Task: Check the learning series: pricing page.
Action: Mouse moved to (396, 388)
Screenshot: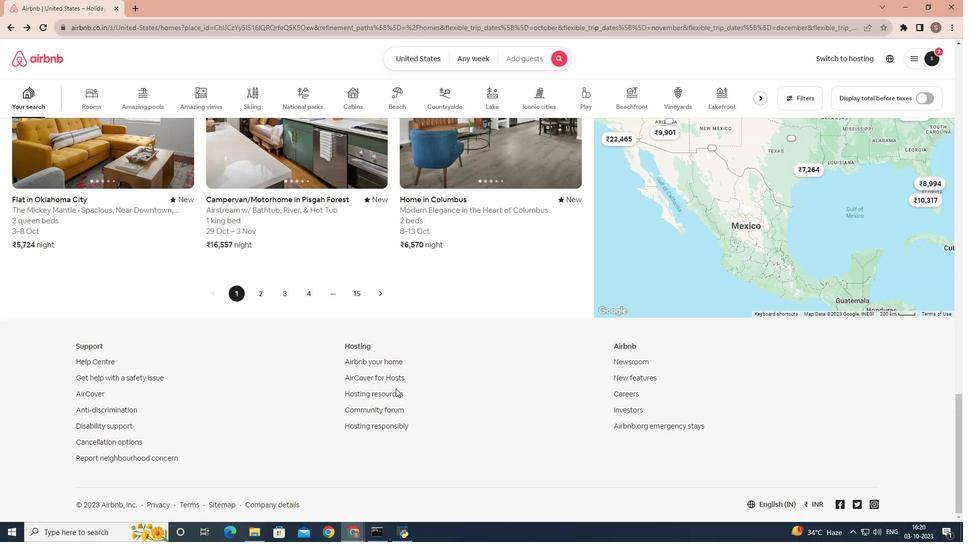 
Action: Mouse pressed left at (396, 388)
Screenshot: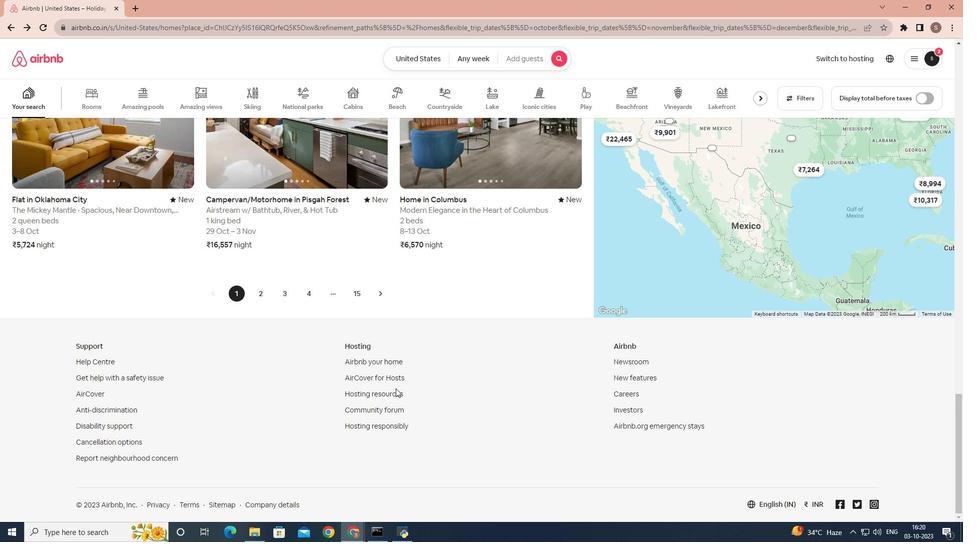 
Action: Mouse moved to (395, 389)
Screenshot: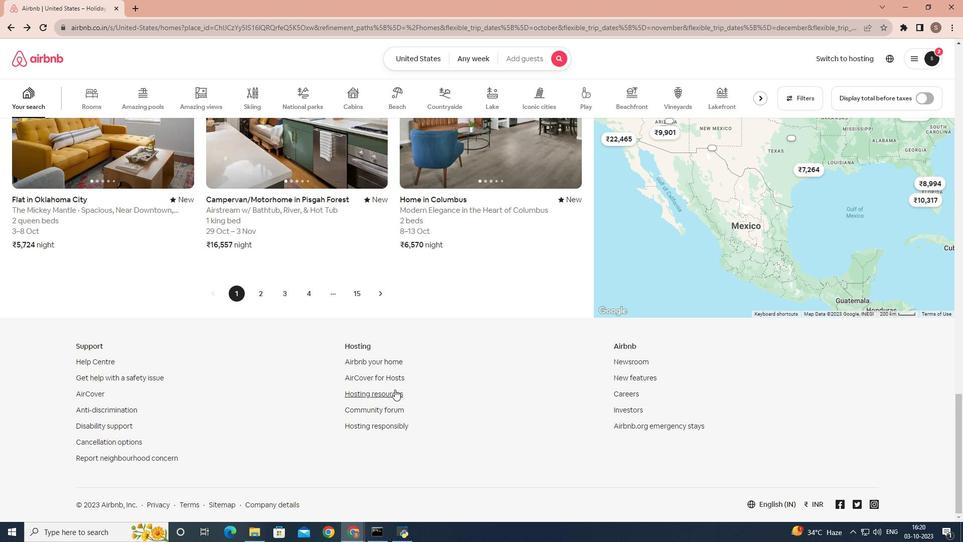 
Action: Mouse pressed left at (395, 389)
Screenshot: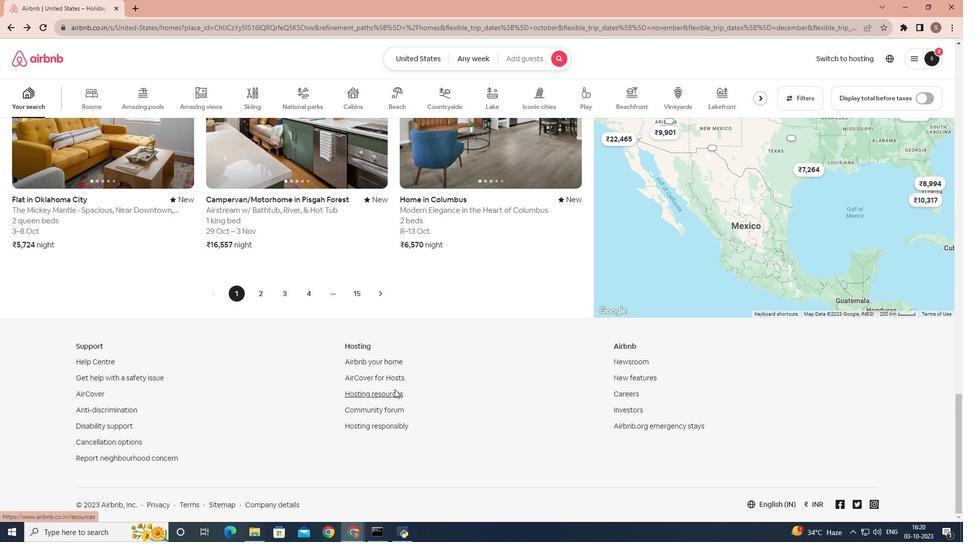 
Action: Mouse moved to (846, 53)
Screenshot: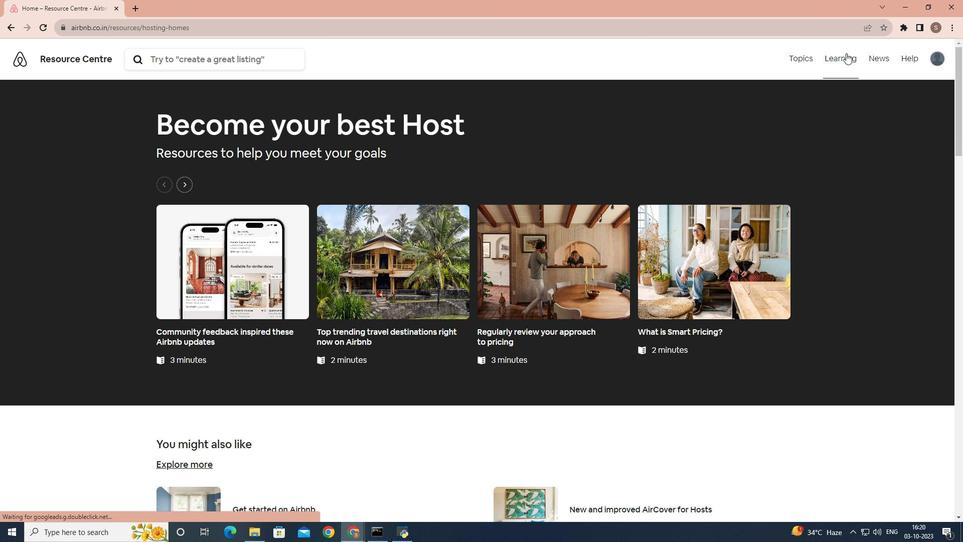 
Action: Mouse pressed left at (846, 53)
Screenshot: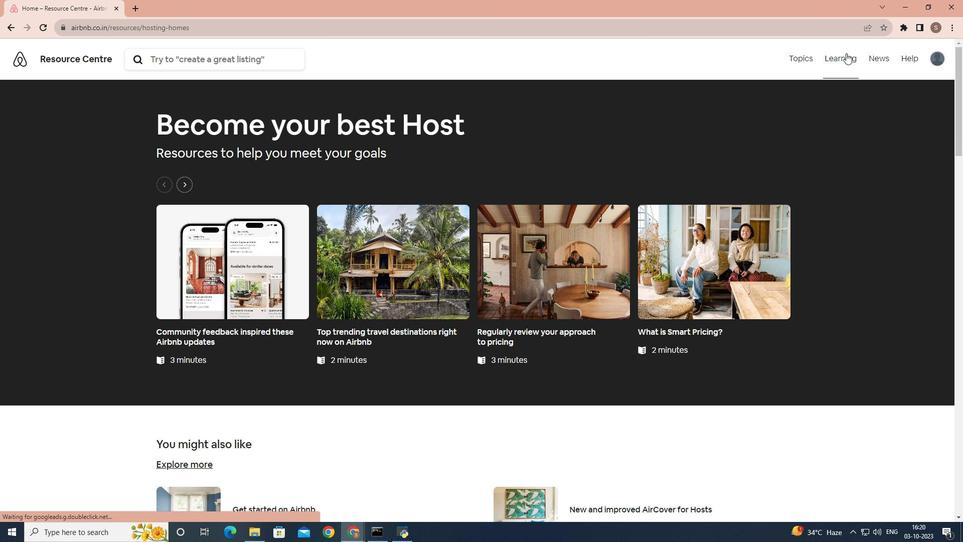 
Action: Mouse moved to (798, 113)
Screenshot: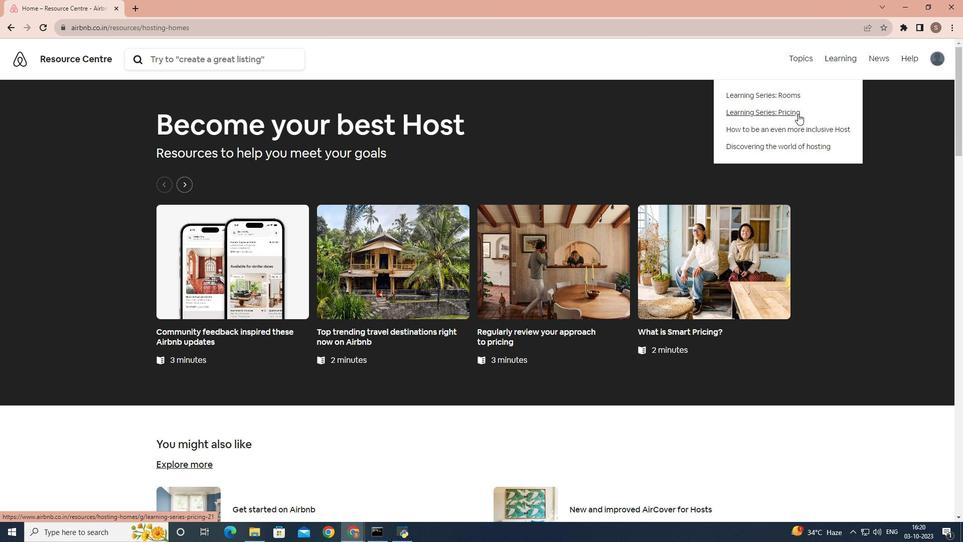 
Action: Mouse pressed left at (798, 113)
Screenshot: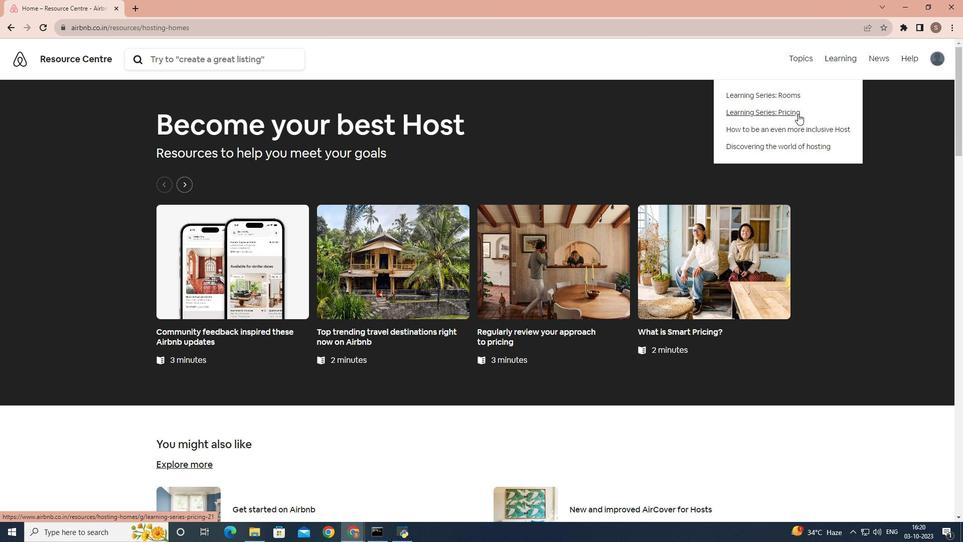 
Action: Mouse moved to (755, 151)
Screenshot: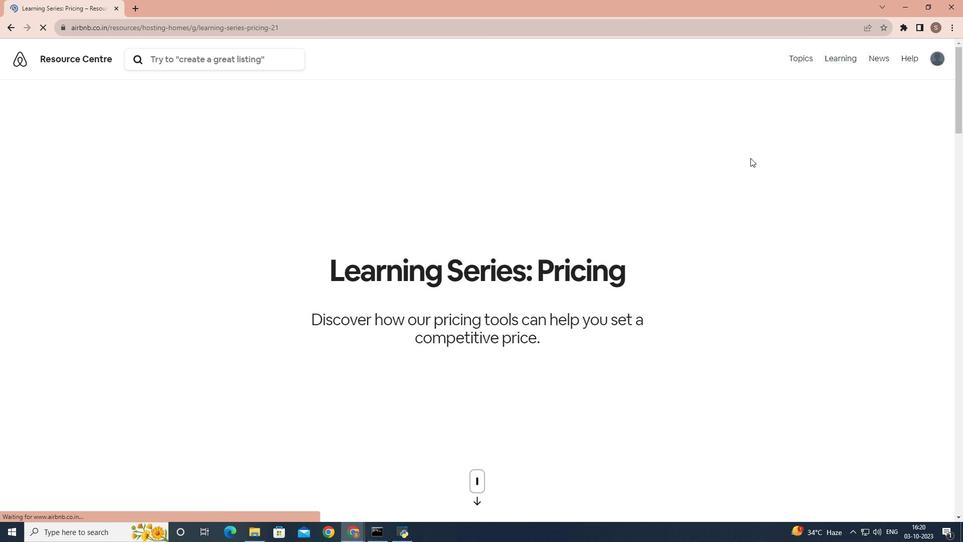 
Action: Mouse scrolled (755, 150) with delta (0, 0)
Screenshot: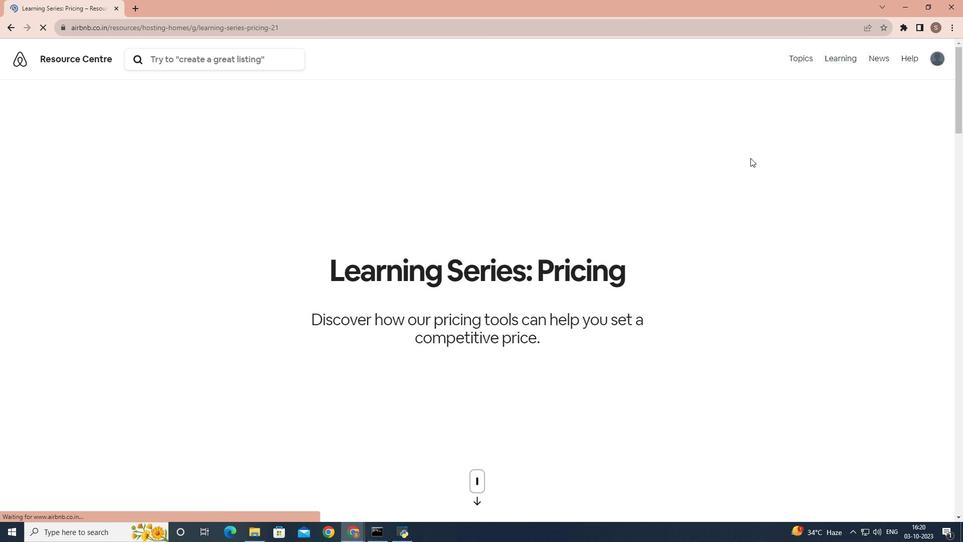
Action: Mouse moved to (749, 161)
Screenshot: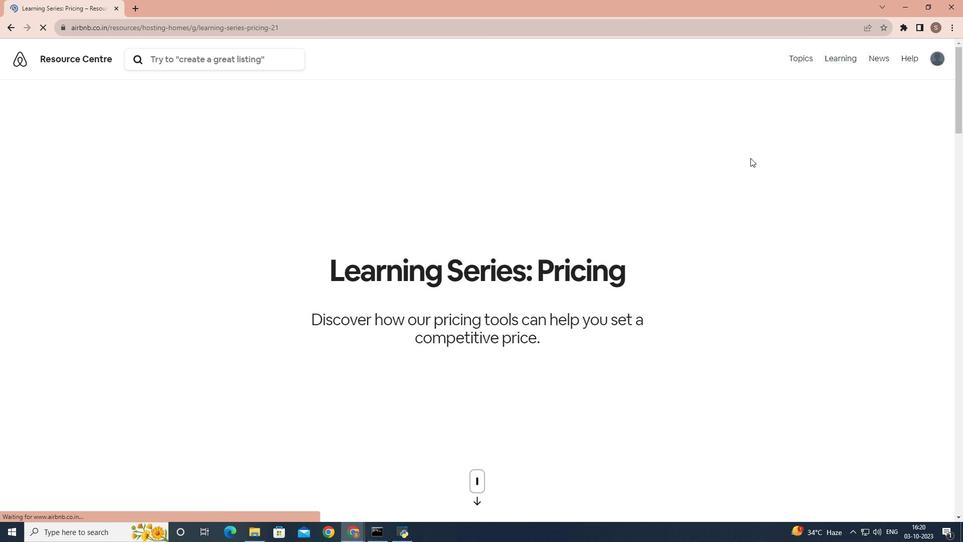 
Action: Mouse scrolled (749, 161) with delta (0, 0)
Screenshot: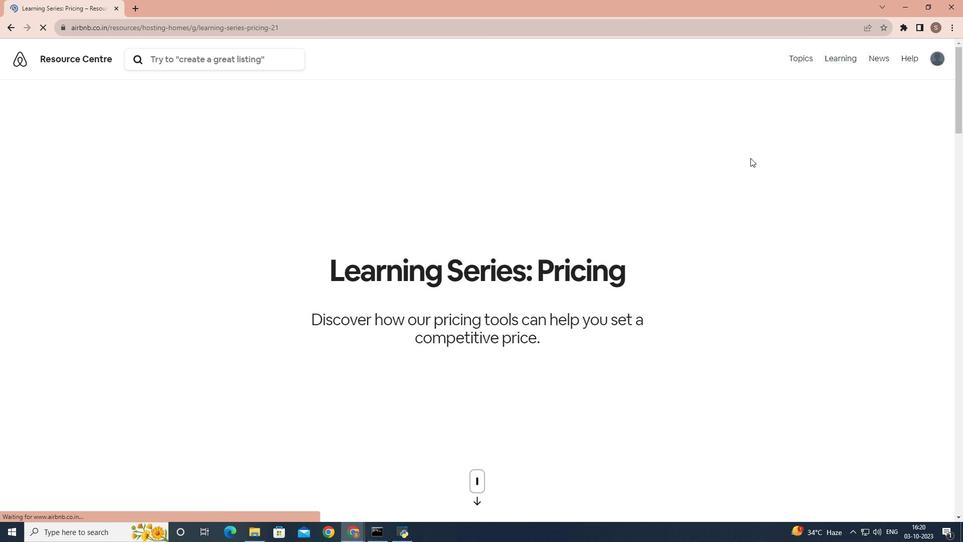 
Action: Mouse moved to (722, 169)
Screenshot: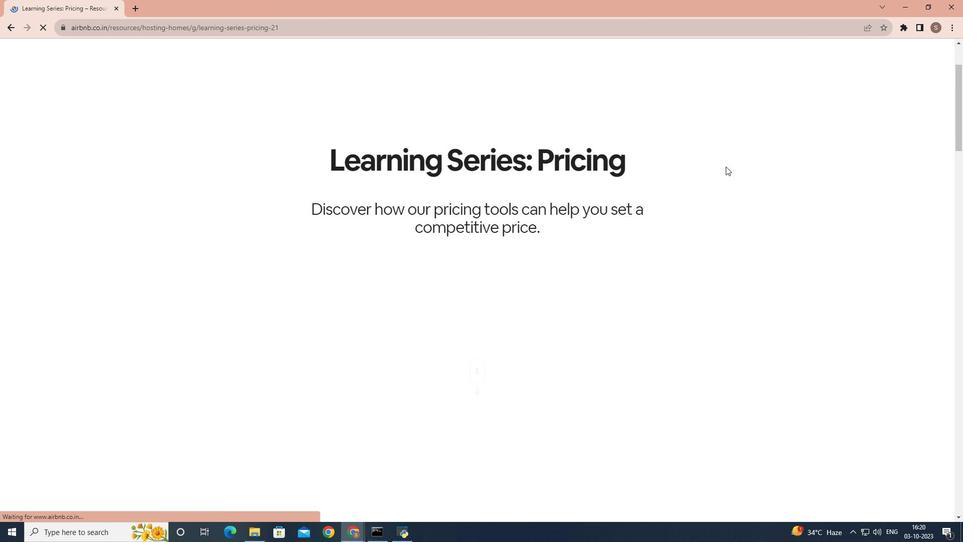 
Action: Mouse scrolled (722, 168) with delta (0, 0)
Screenshot: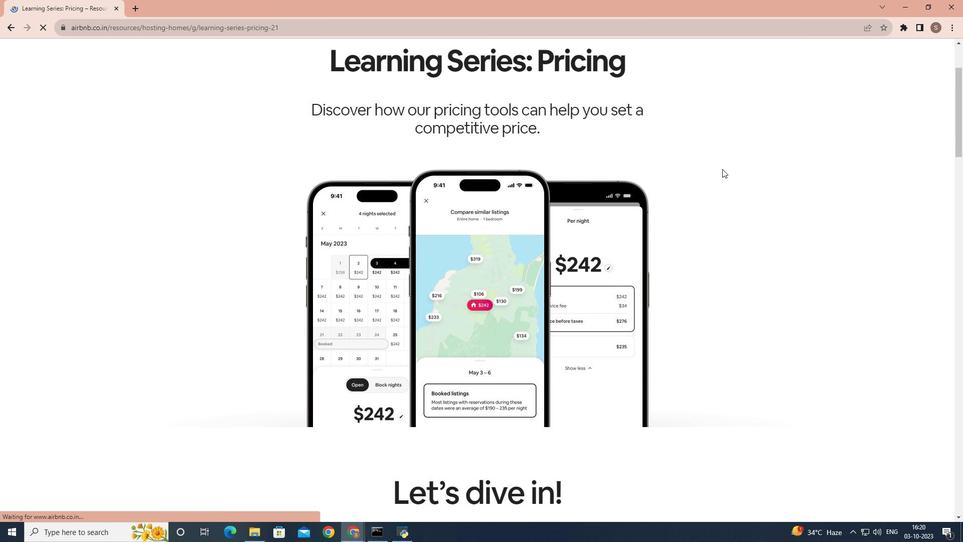 
Action: Mouse scrolled (722, 168) with delta (0, 0)
Screenshot: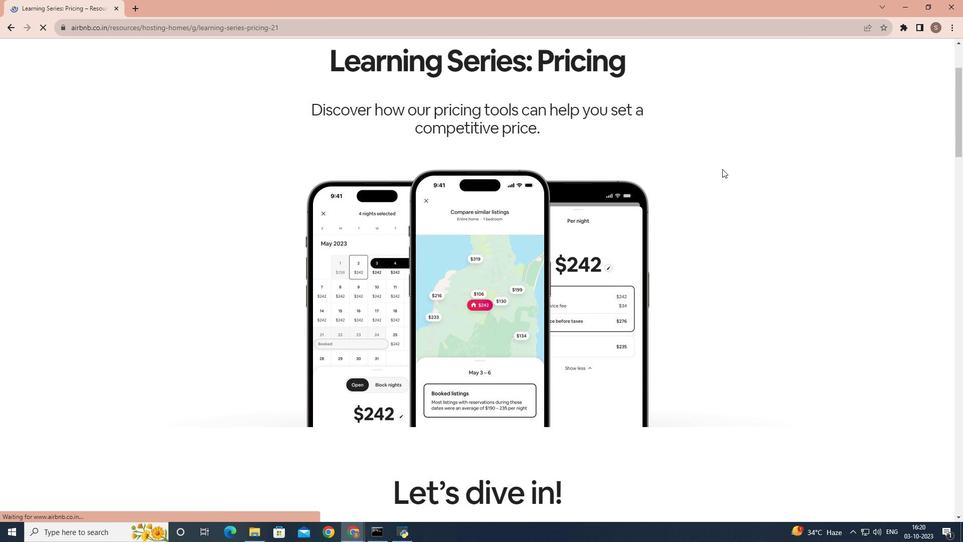 
Action: Mouse scrolled (722, 168) with delta (0, 0)
Screenshot: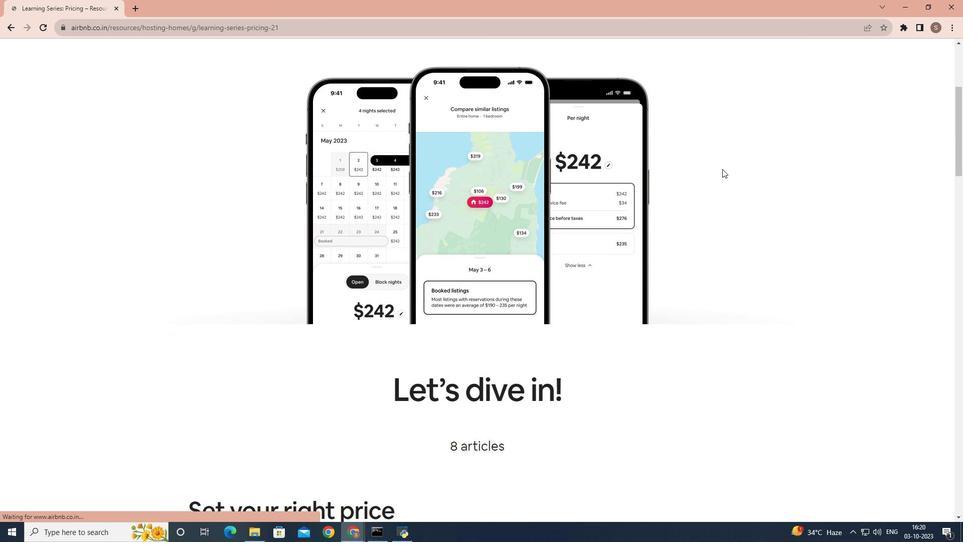
Action: Mouse scrolled (722, 168) with delta (0, 0)
Screenshot: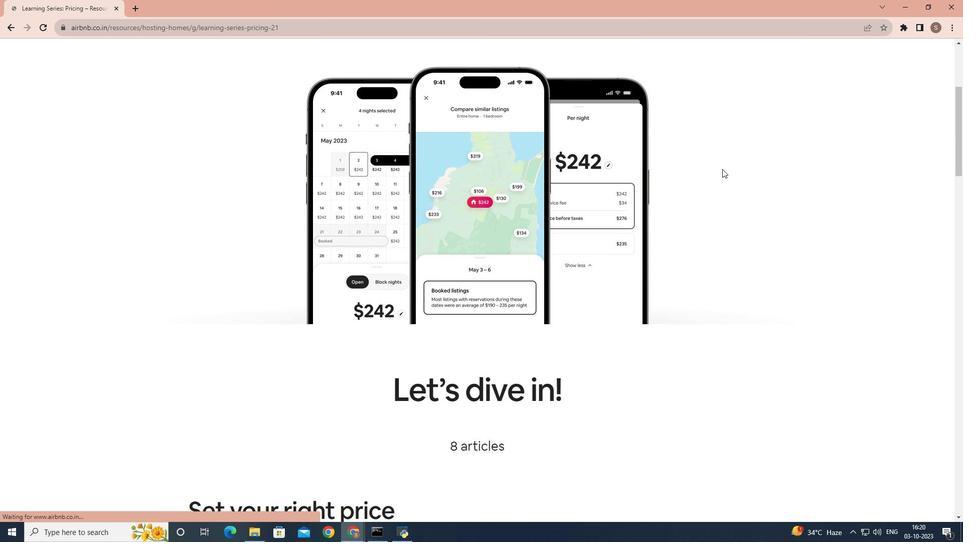 
Action: Mouse scrolled (722, 168) with delta (0, 0)
Screenshot: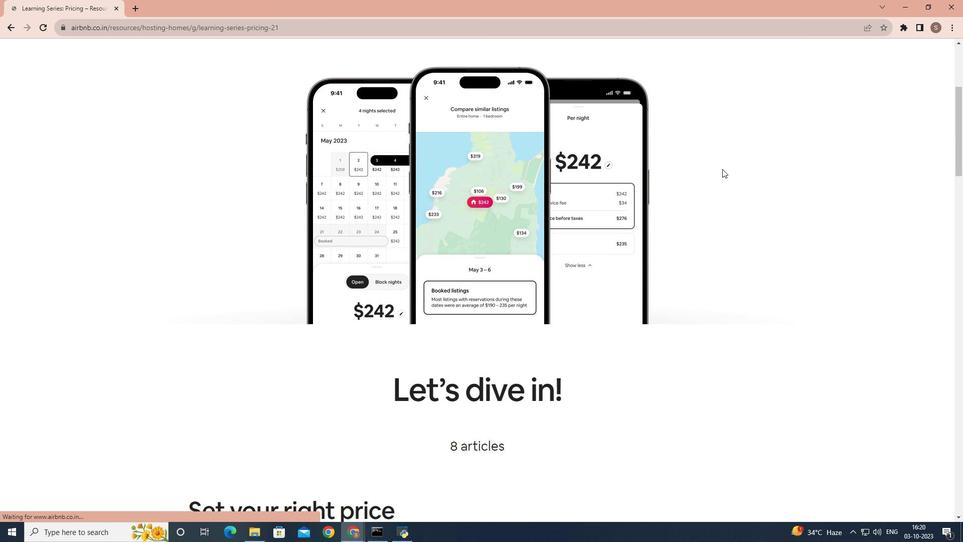
Action: Mouse scrolled (722, 168) with delta (0, 0)
Screenshot: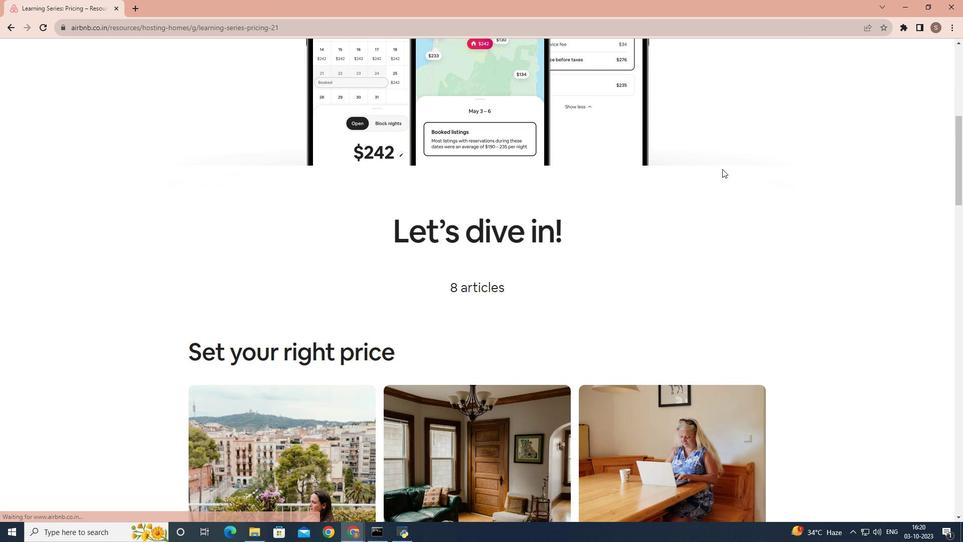 
Action: Mouse scrolled (722, 168) with delta (0, 0)
Screenshot: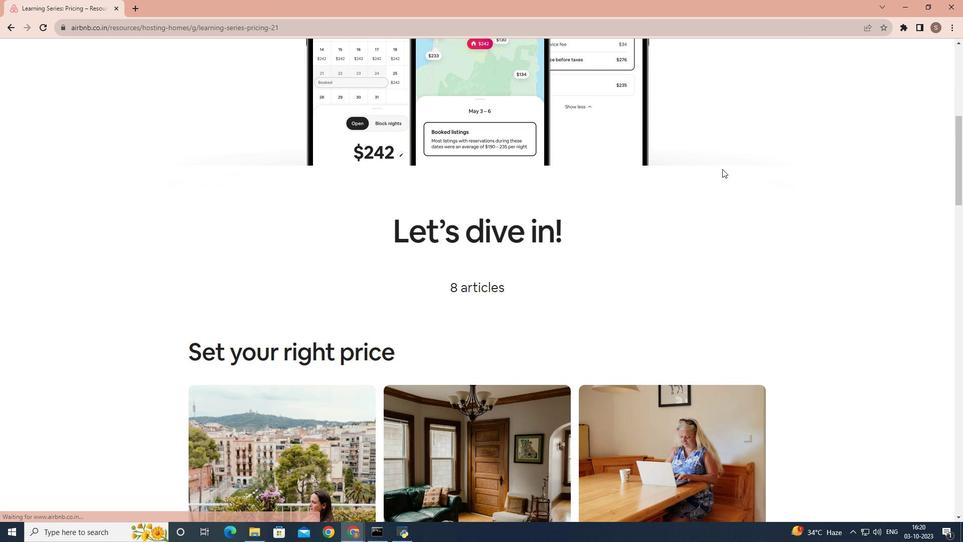 
Action: Mouse scrolled (722, 168) with delta (0, 0)
Screenshot: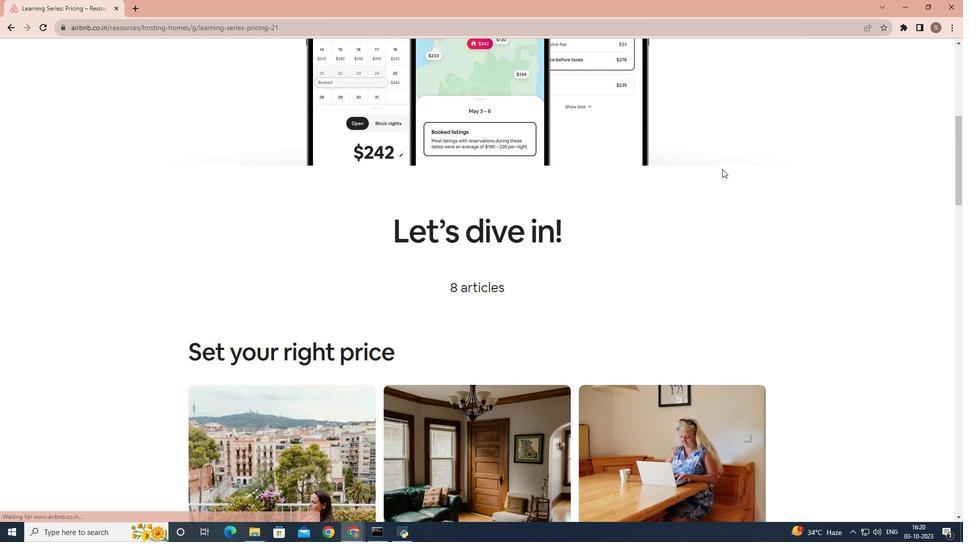 
Action: Mouse scrolled (722, 168) with delta (0, 0)
Screenshot: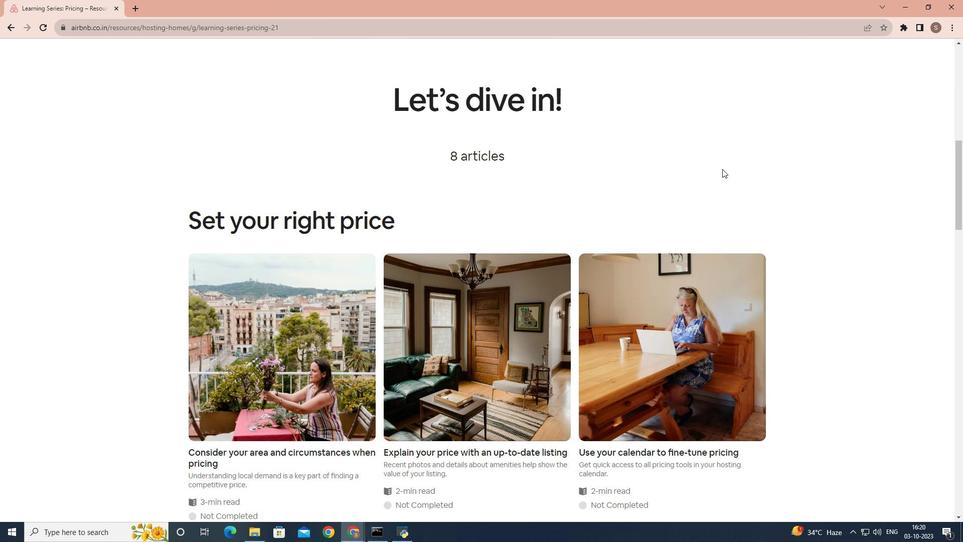 
Action: Mouse scrolled (722, 168) with delta (0, 0)
Screenshot: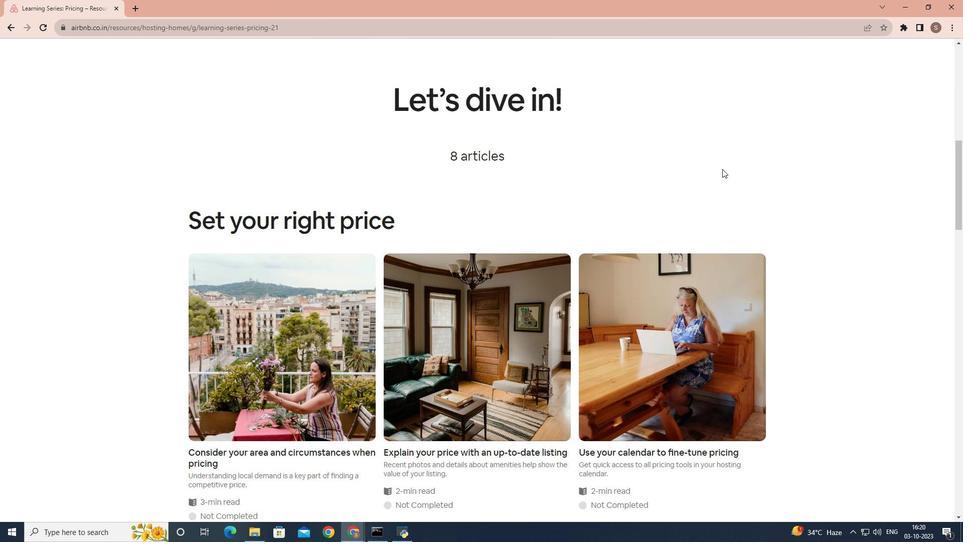 
Action: Mouse scrolled (722, 168) with delta (0, 0)
Screenshot: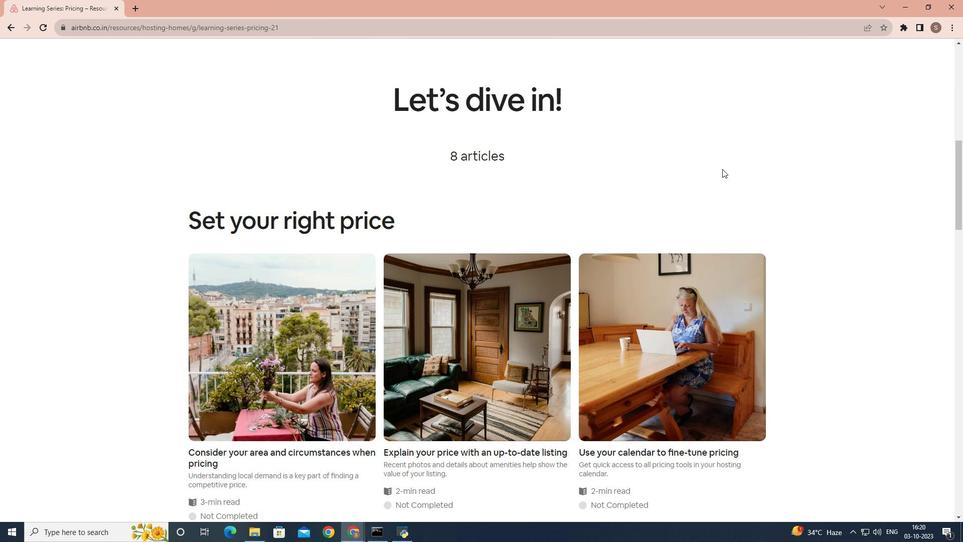 
Action: Mouse scrolled (722, 168) with delta (0, 0)
Screenshot: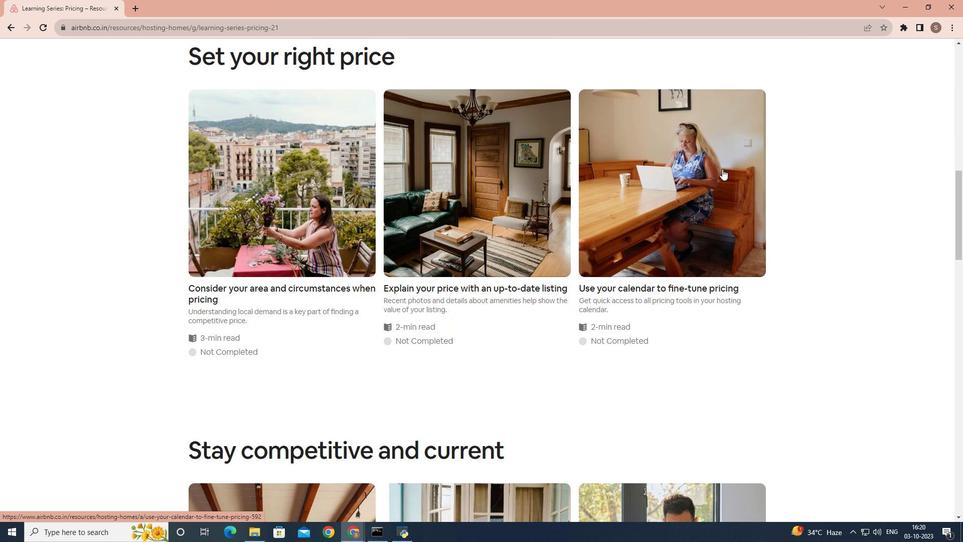 
Action: Mouse scrolled (722, 168) with delta (0, 0)
Screenshot: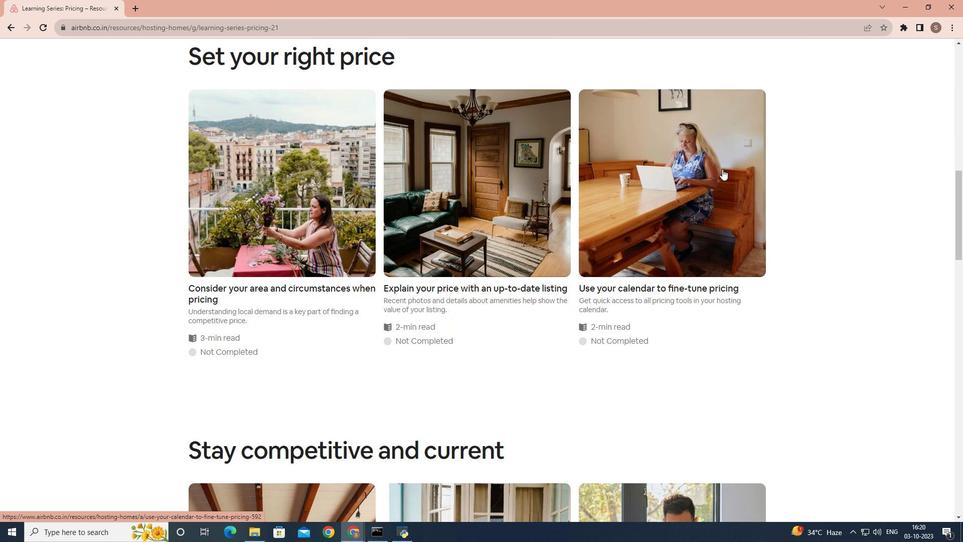 
Action: Mouse scrolled (722, 168) with delta (0, 0)
Screenshot: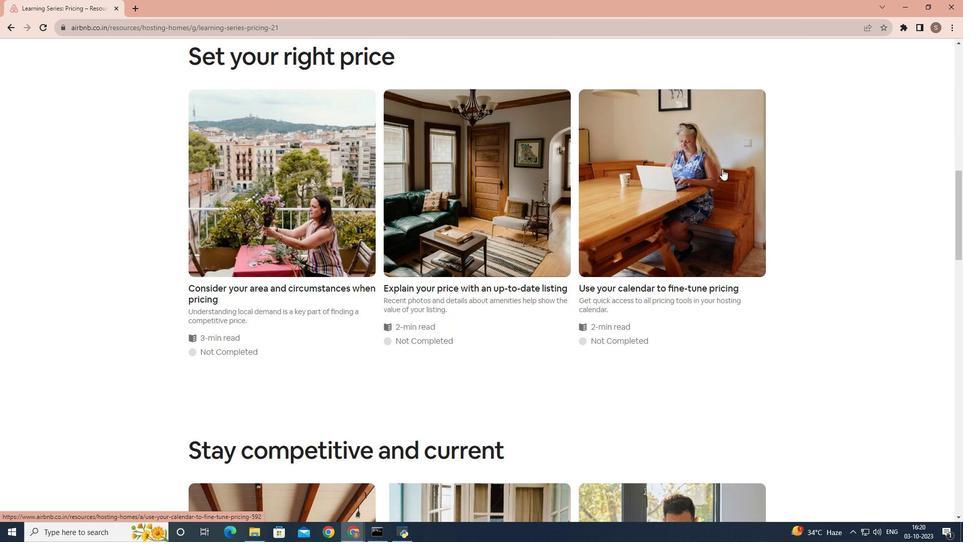
Action: Mouse scrolled (722, 168) with delta (0, 0)
Screenshot: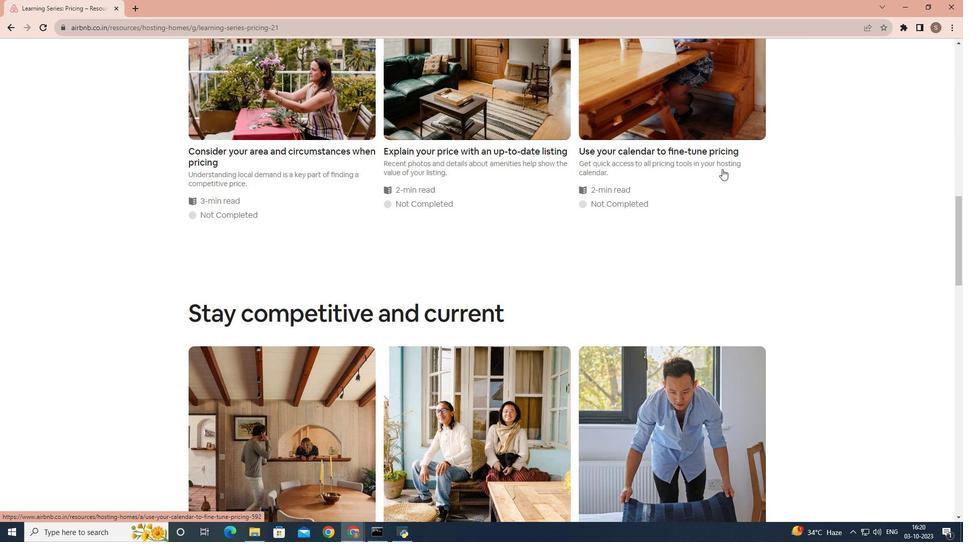 
Action: Mouse scrolled (722, 168) with delta (0, 0)
Screenshot: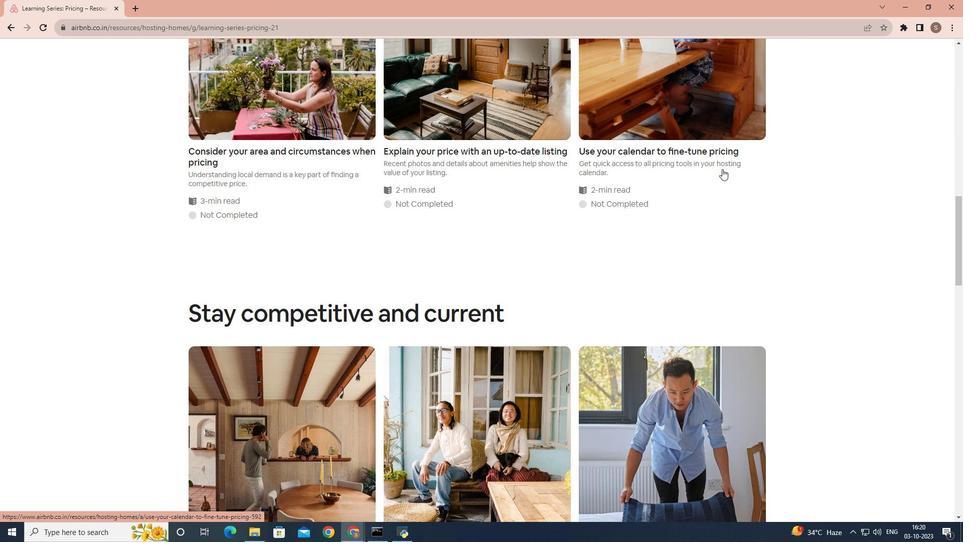 
Action: Mouse scrolled (722, 168) with delta (0, 0)
Screenshot: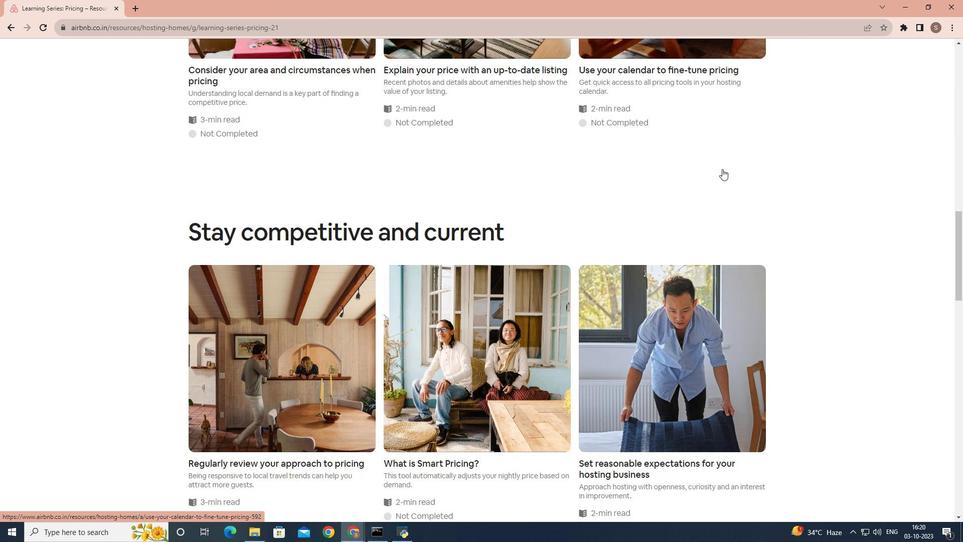 
Action: Mouse scrolled (722, 168) with delta (0, 0)
Screenshot: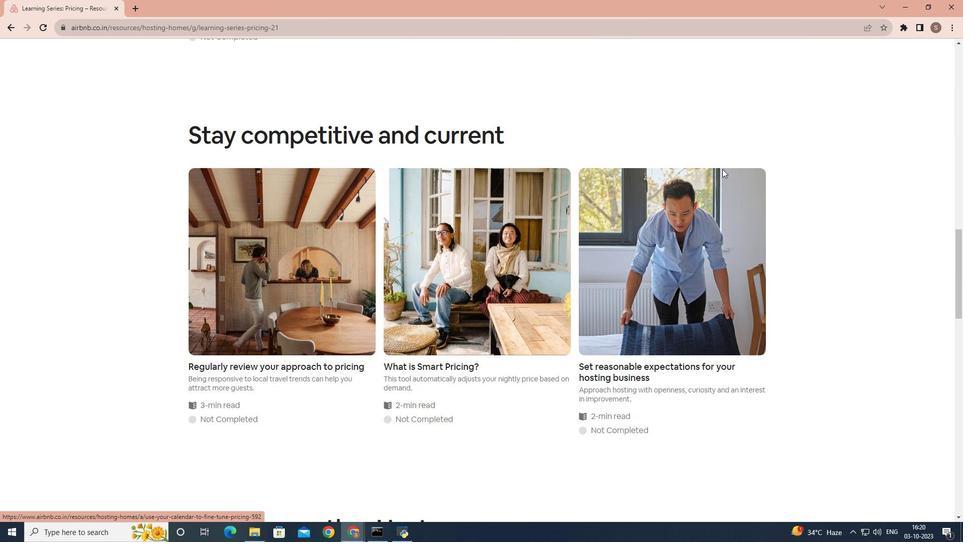 
Action: Mouse scrolled (722, 168) with delta (0, 0)
Screenshot: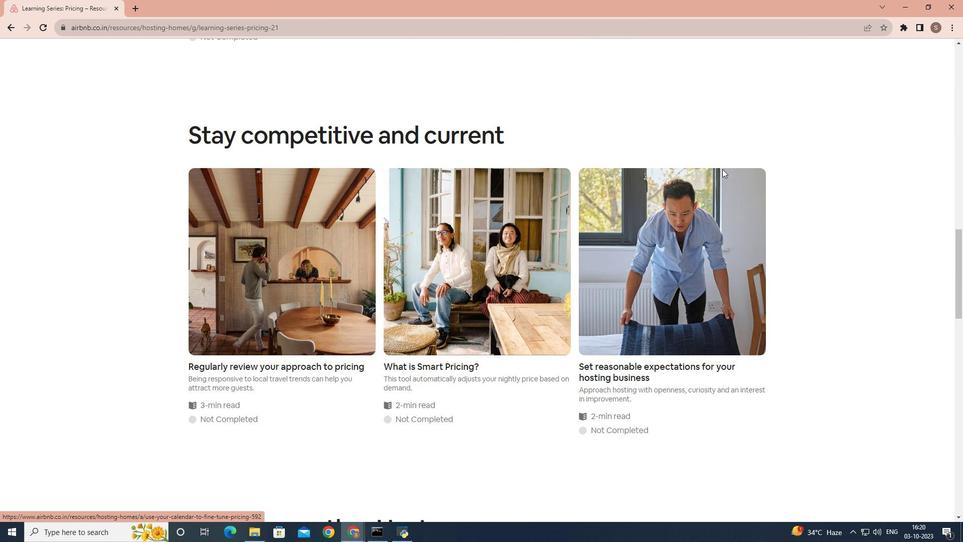 
Action: Mouse scrolled (722, 168) with delta (0, 0)
Screenshot: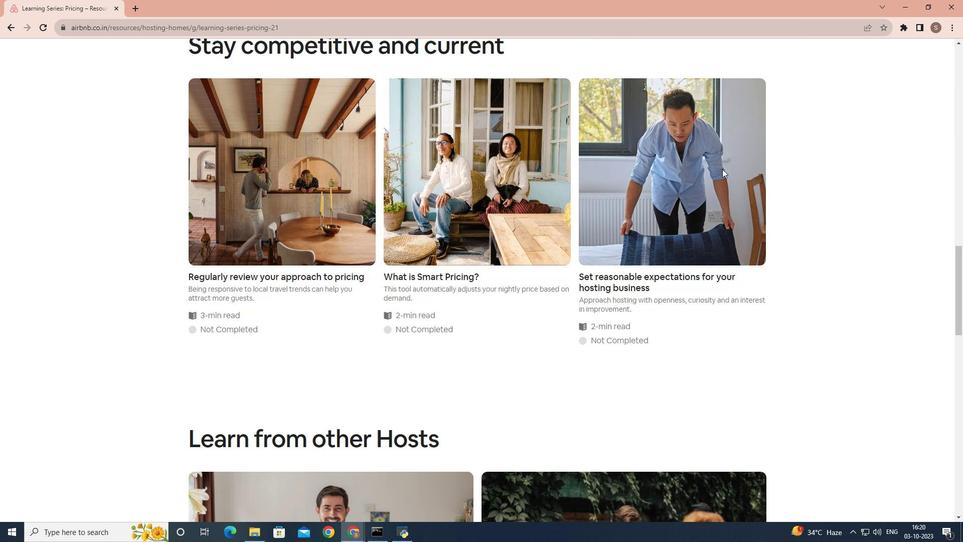 
Action: Mouse scrolled (722, 168) with delta (0, 0)
Screenshot: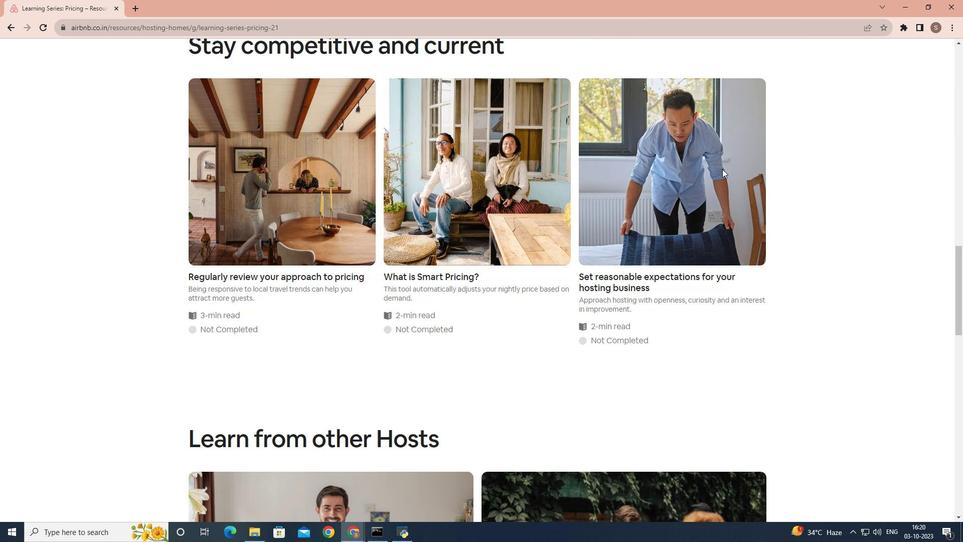 
Action: Mouse scrolled (722, 168) with delta (0, 0)
Screenshot: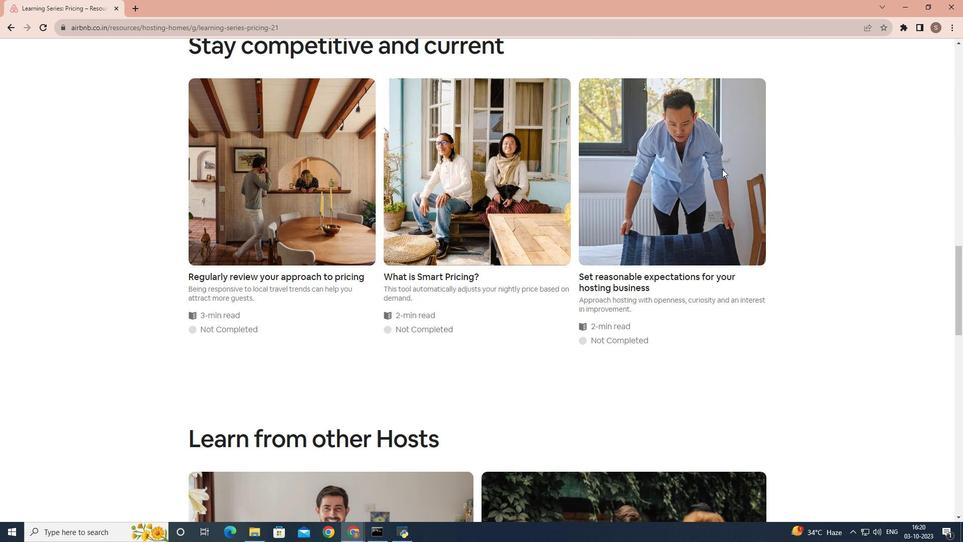 
Action: Mouse scrolled (722, 168) with delta (0, 0)
Screenshot: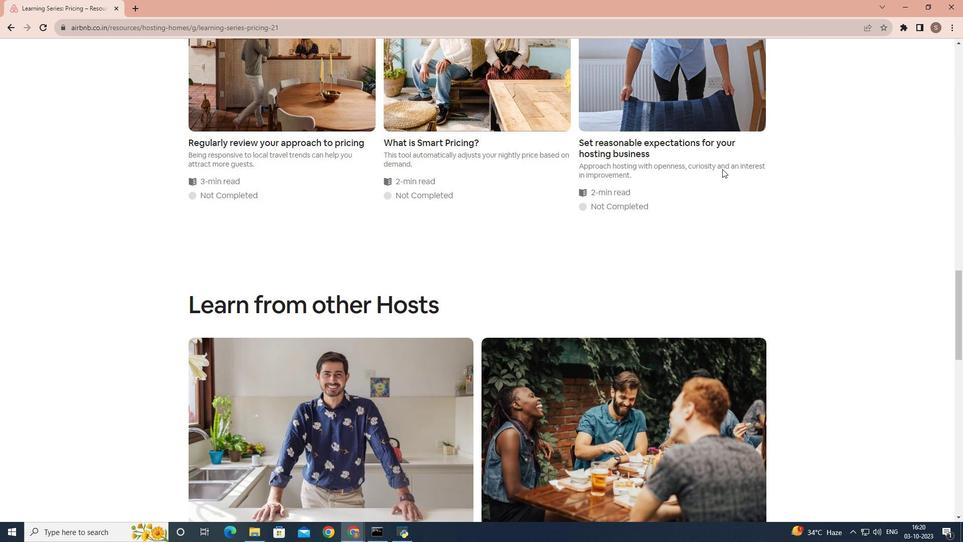 
Action: Mouse scrolled (722, 168) with delta (0, 0)
Screenshot: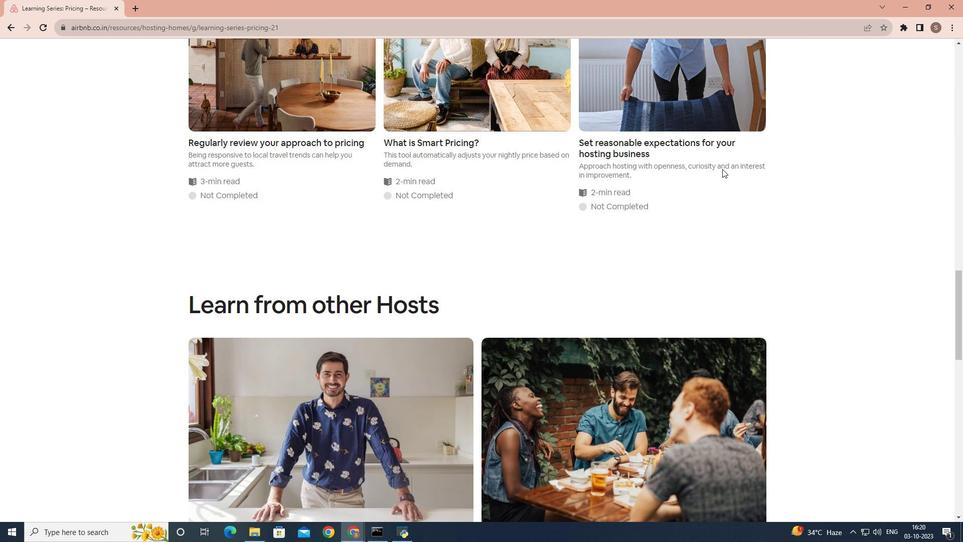 
Action: Mouse scrolled (722, 168) with delta (0, 0)
Screenshot: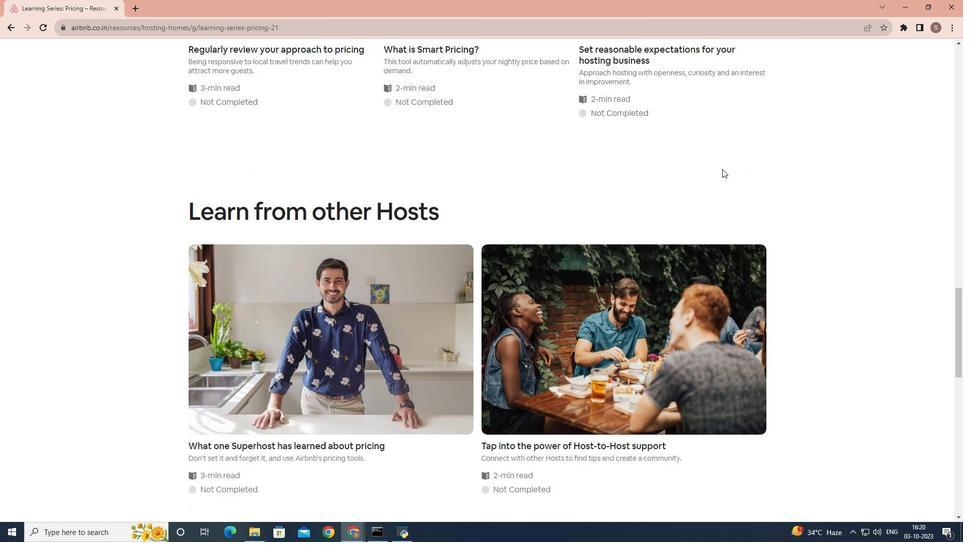 
Action: Mouse scrolled (722, 168) with delta (0, 0)
Screenshot: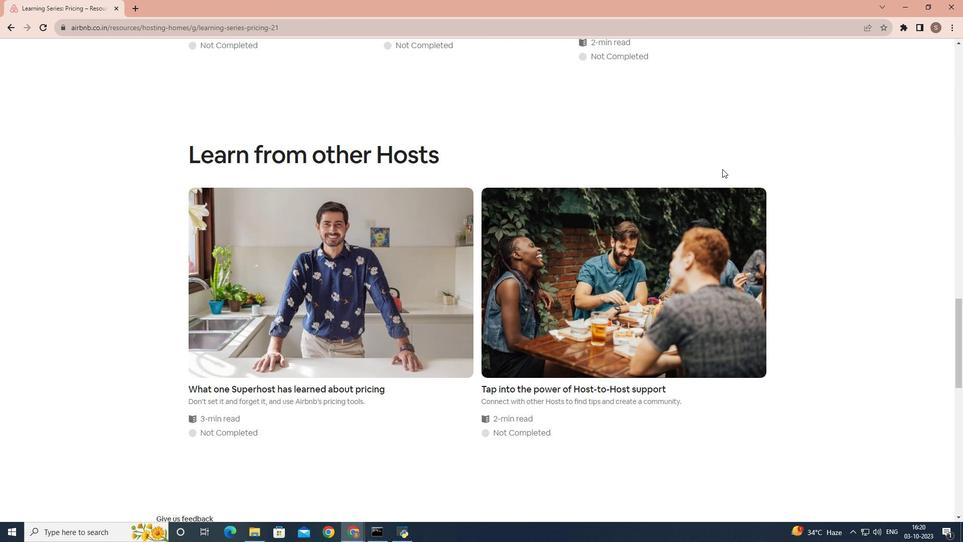 
Action: Mouse scrolled (722, 168) with delta (0, 0)
Screenshot: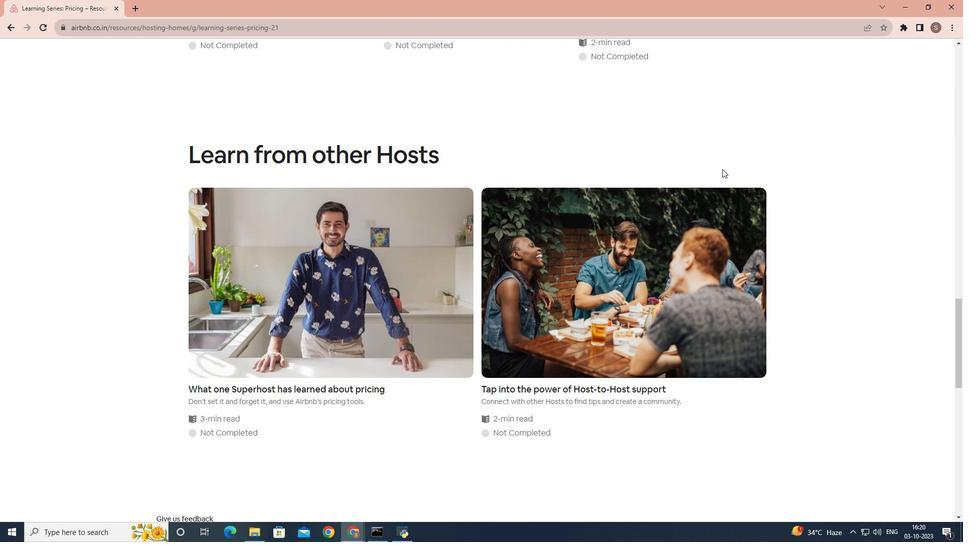 
Action: Mouse scrolled (722, 168) with delta (0, 0)
Screenshot: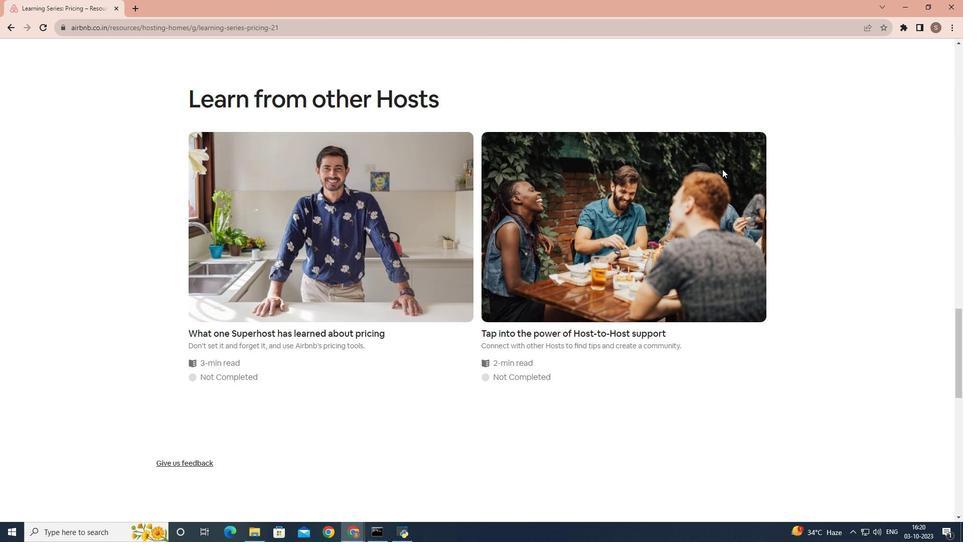 
Action: Mouse scrolled (722, 168) with delta (0, 0)
Screenshot: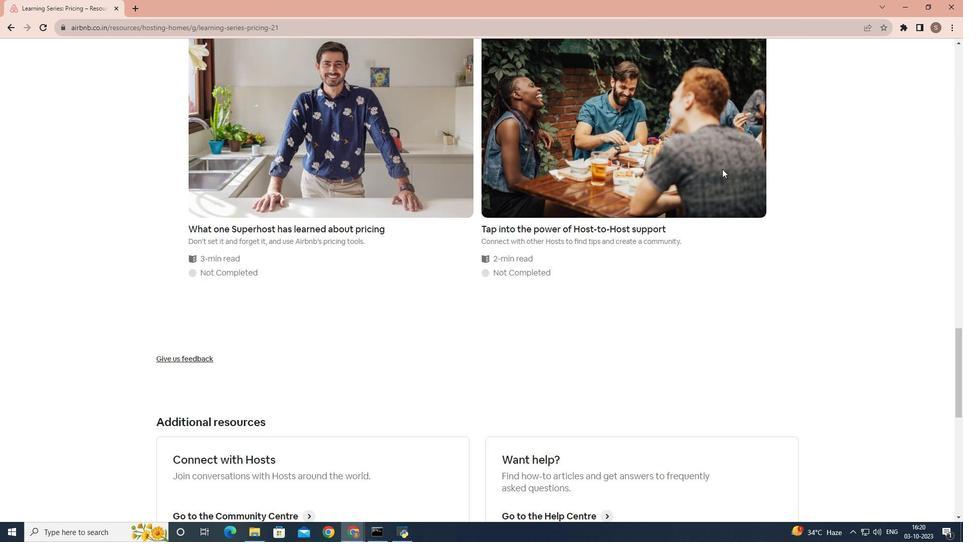 
Action: Mouse scrolled (722, 168) with delta (0, 0)
Screenshot: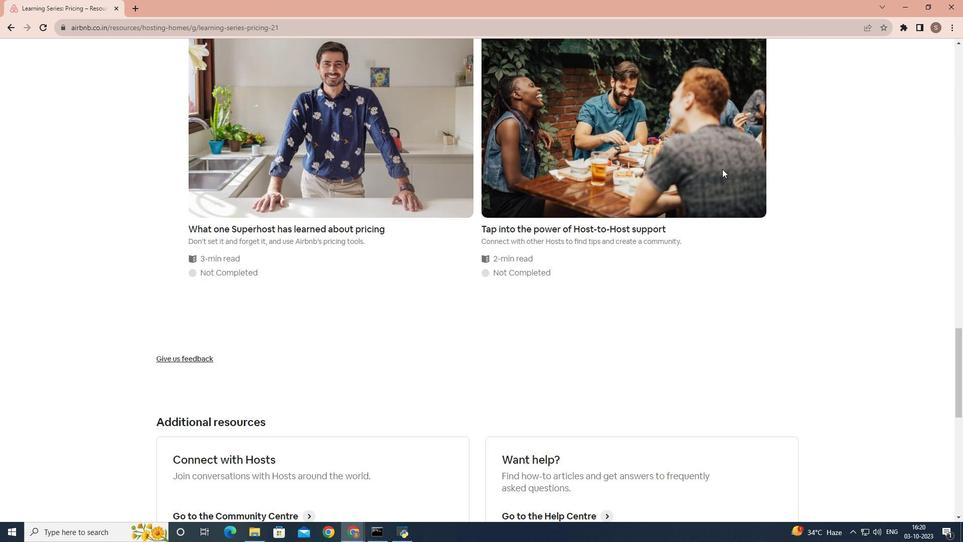
Action: Mouse scrolled (722, 168) with delta (0, 0)
Screenshot: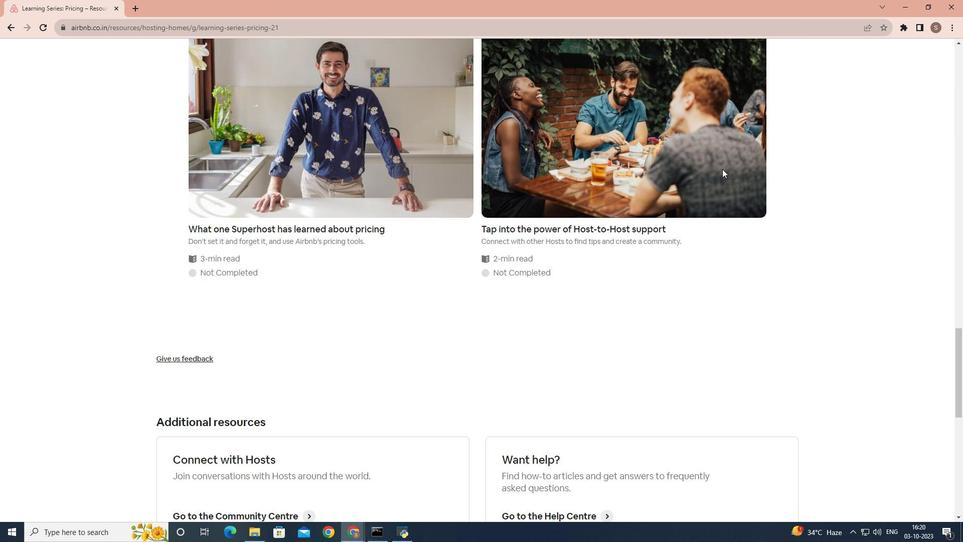 
Action: Mouse scrolled (722, 168) with delta (0, 0)
Screenshot: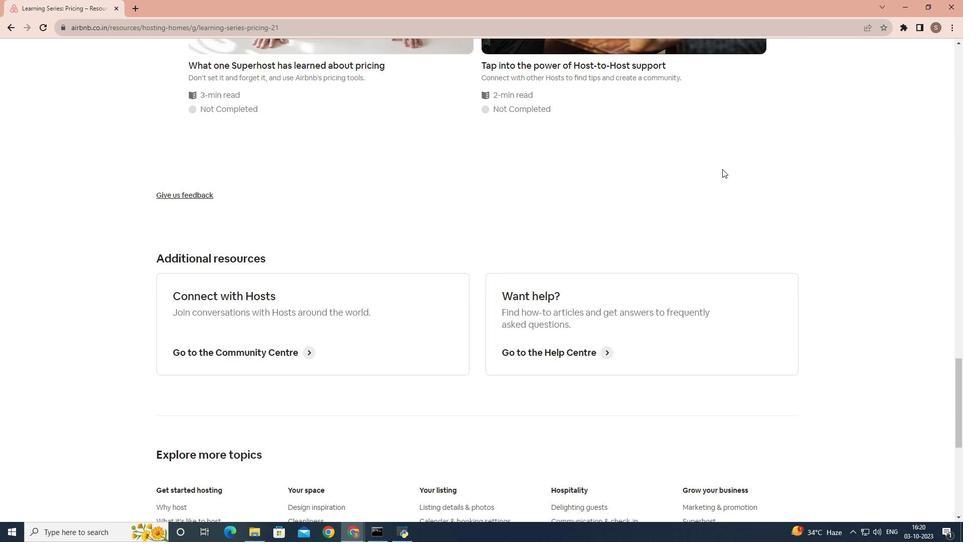 
Action: Mouse scrolled (722, 168) with delta (0, 0)
Screenshot: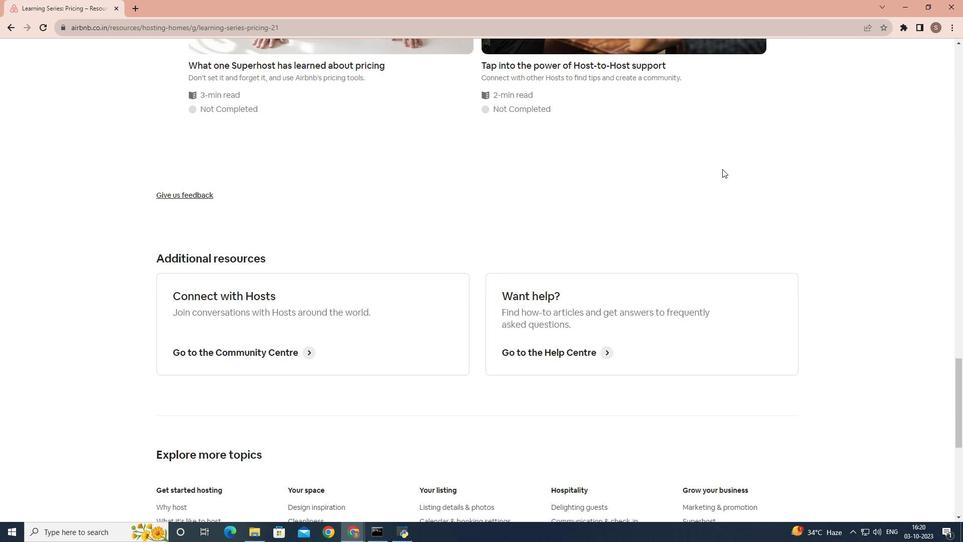 
Action: Mouse scrolled (722, 168) with delta (0, 0)
Screenshot: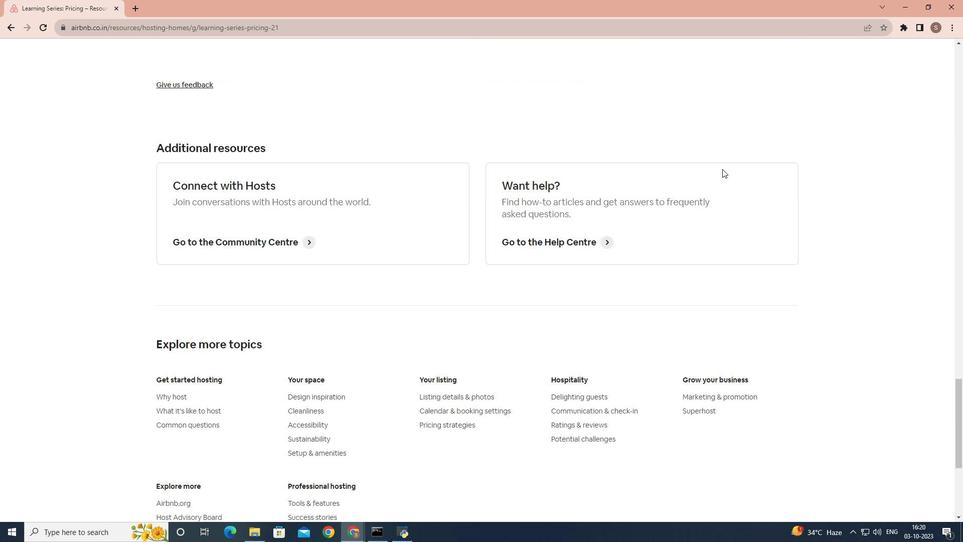 
Action: Mouse scrolled (722, 168) with delta (0, 0)
Screenshot: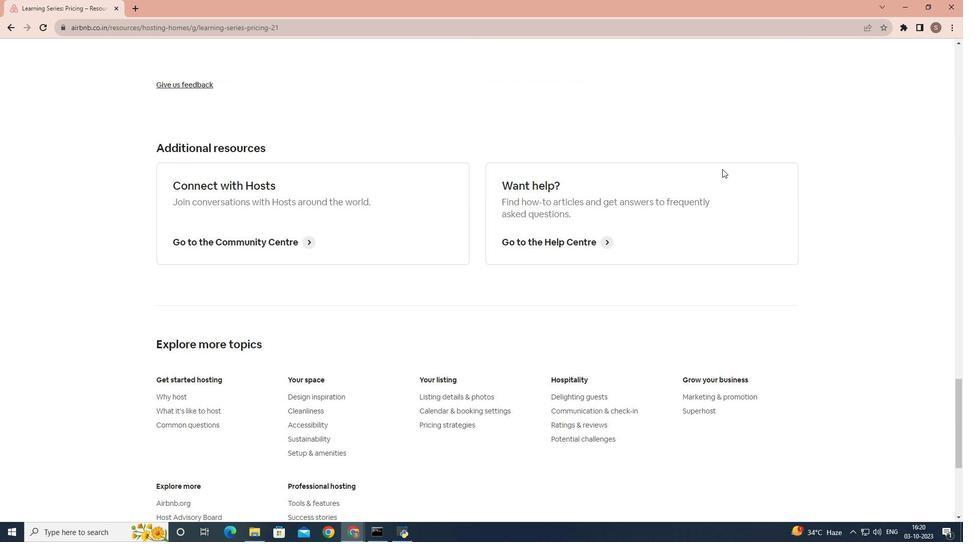 
Action: Mouse scrolled (722, 168) with delta (0, 0)
Screenshot: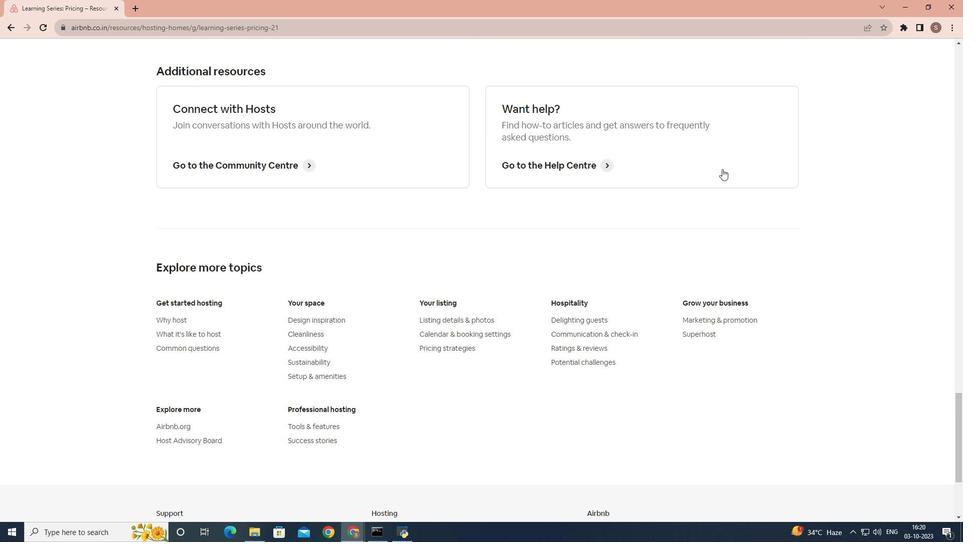 
Action: Mouse scrolled (722, 168) with delta (0, 0)
Screenshot: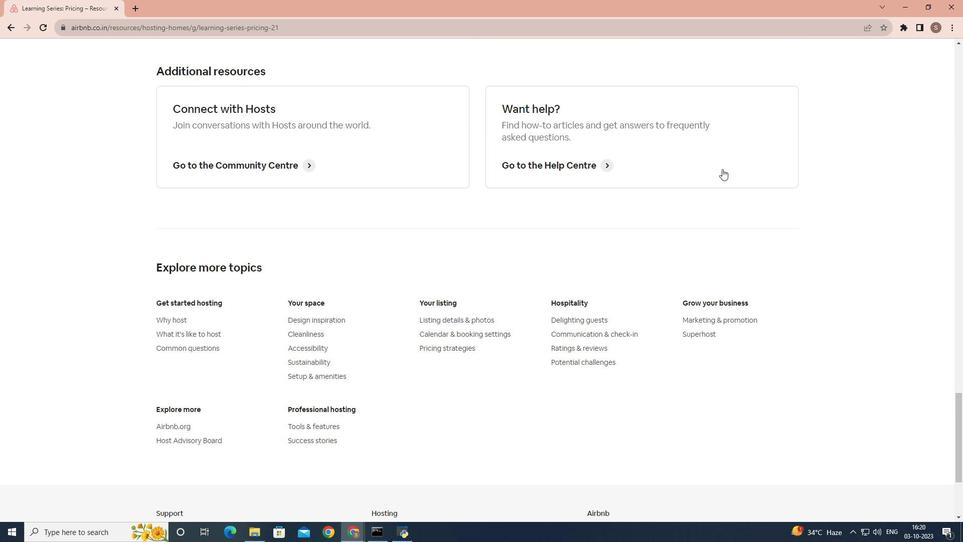 
Action: Mouse scrolled (722, 168) with delta (0, 0)
Screenshot: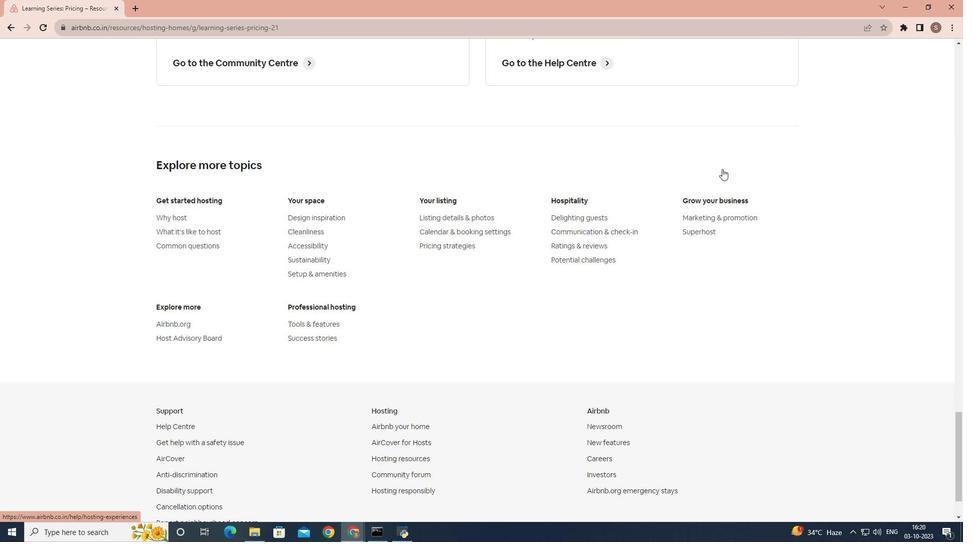 
Action: Mouse scrolled (722, 168) with delta (0, 0)
Screenshot: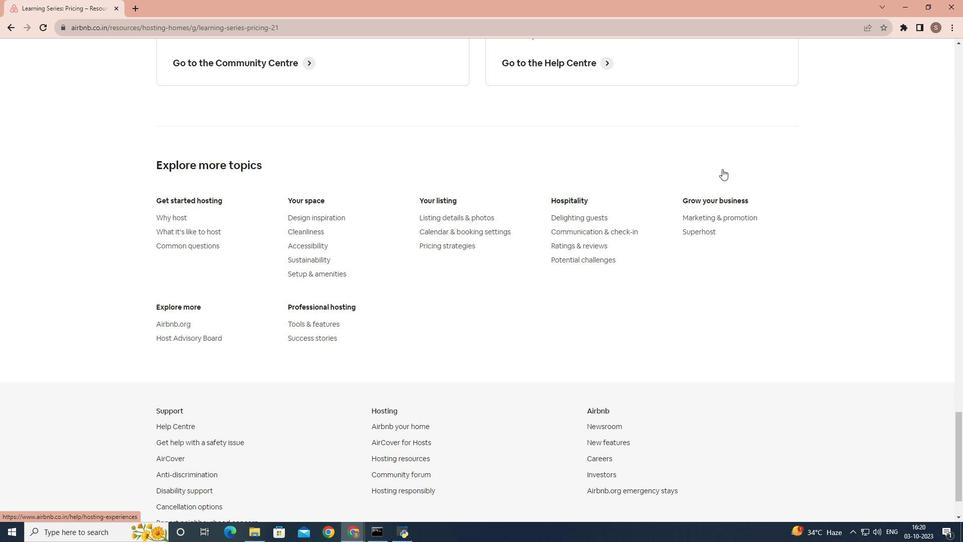 
Action: Mouse scrolled (722, 168) with delta (0, 0)
Screenshot: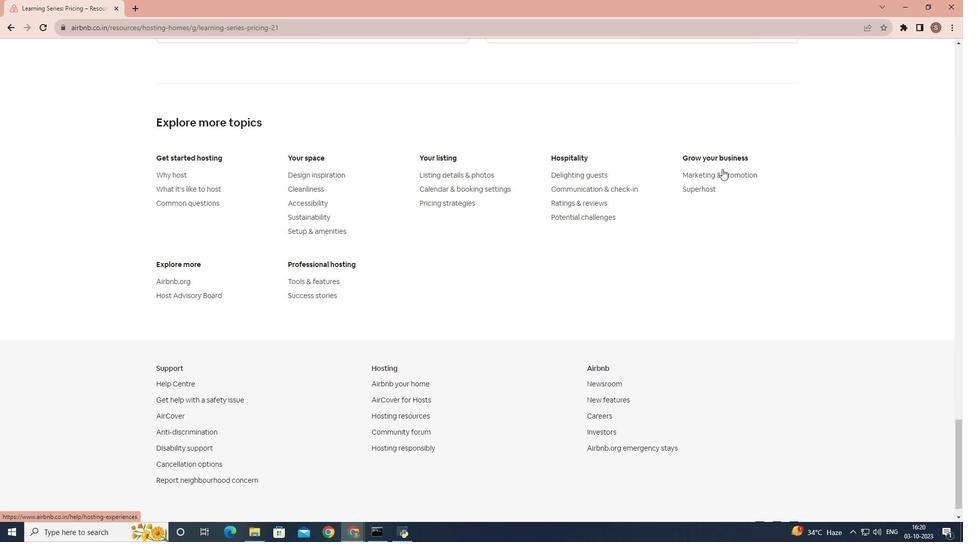 
